 Task: Look for products in the category "Chardonnay" from Lifted only.
Action: Mouse moved to (891, 328)
Screenshot: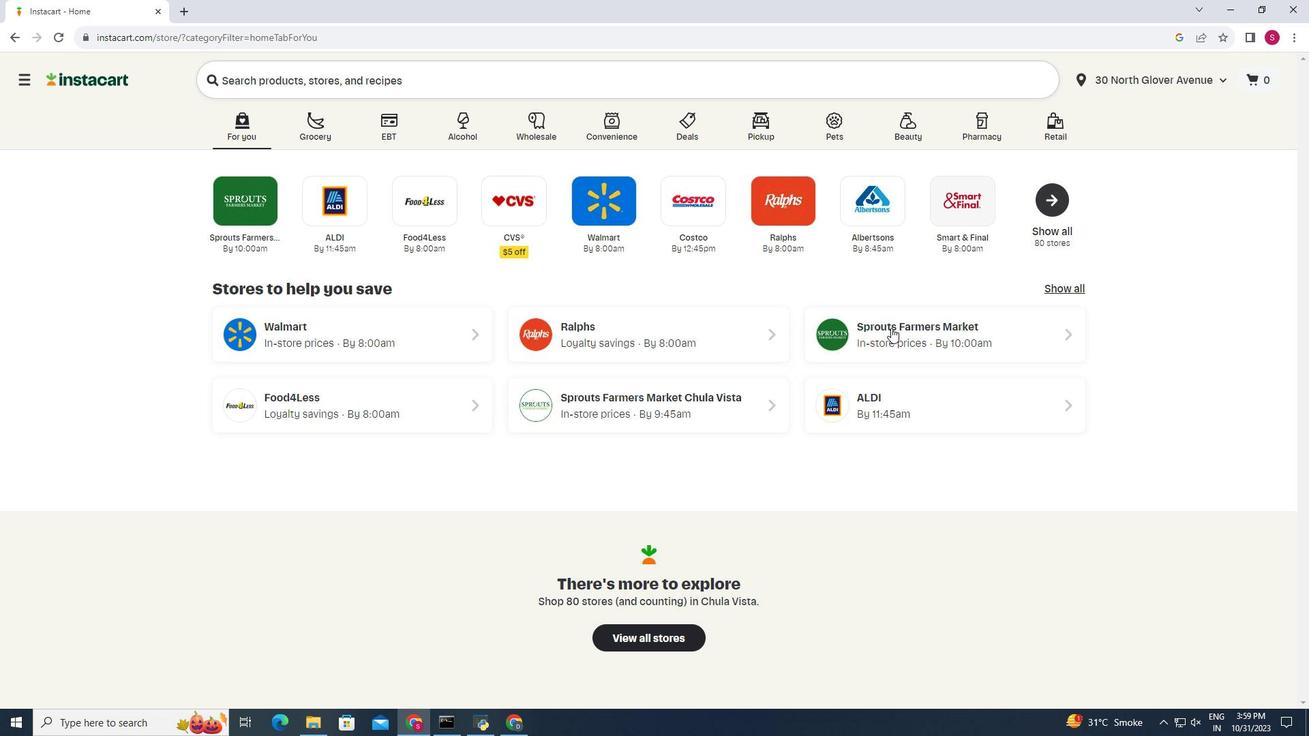 
Action: Mouse pressed left at (891, 328)
Screenshot: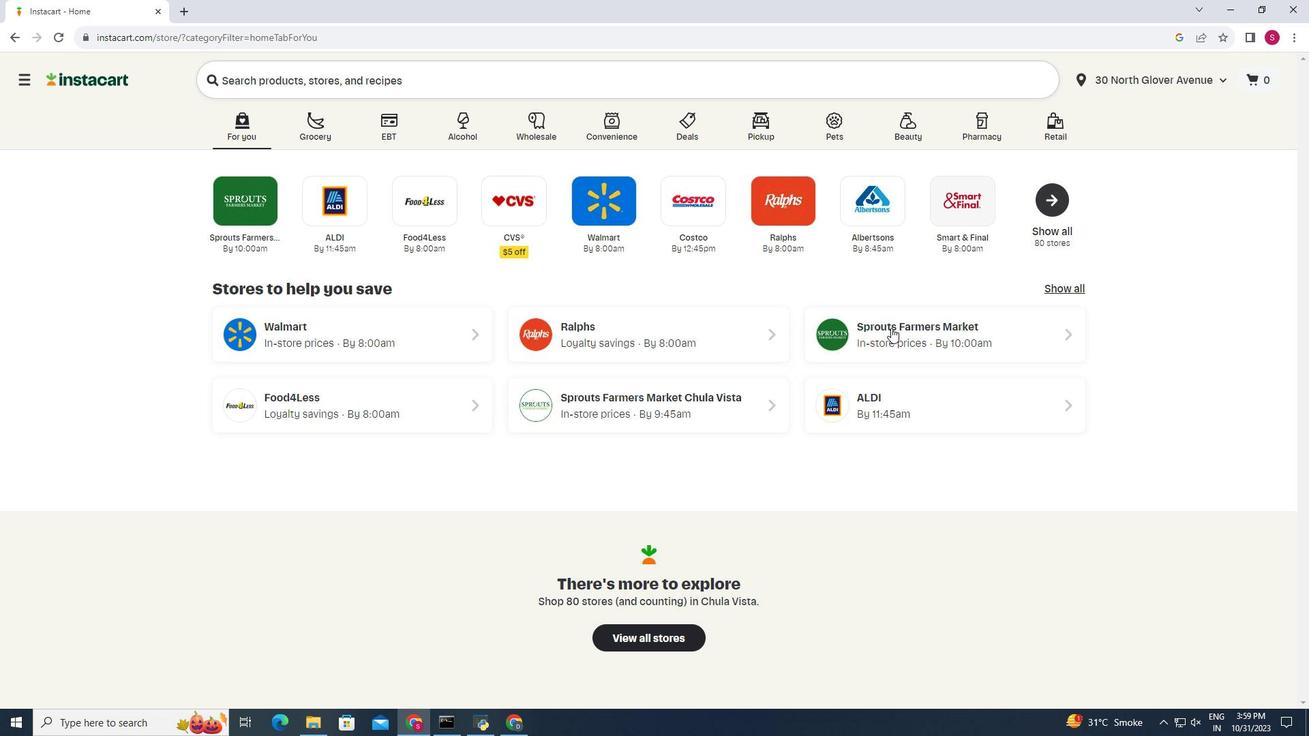 
Action: Mouse moved to (38, 648)
Screenshot: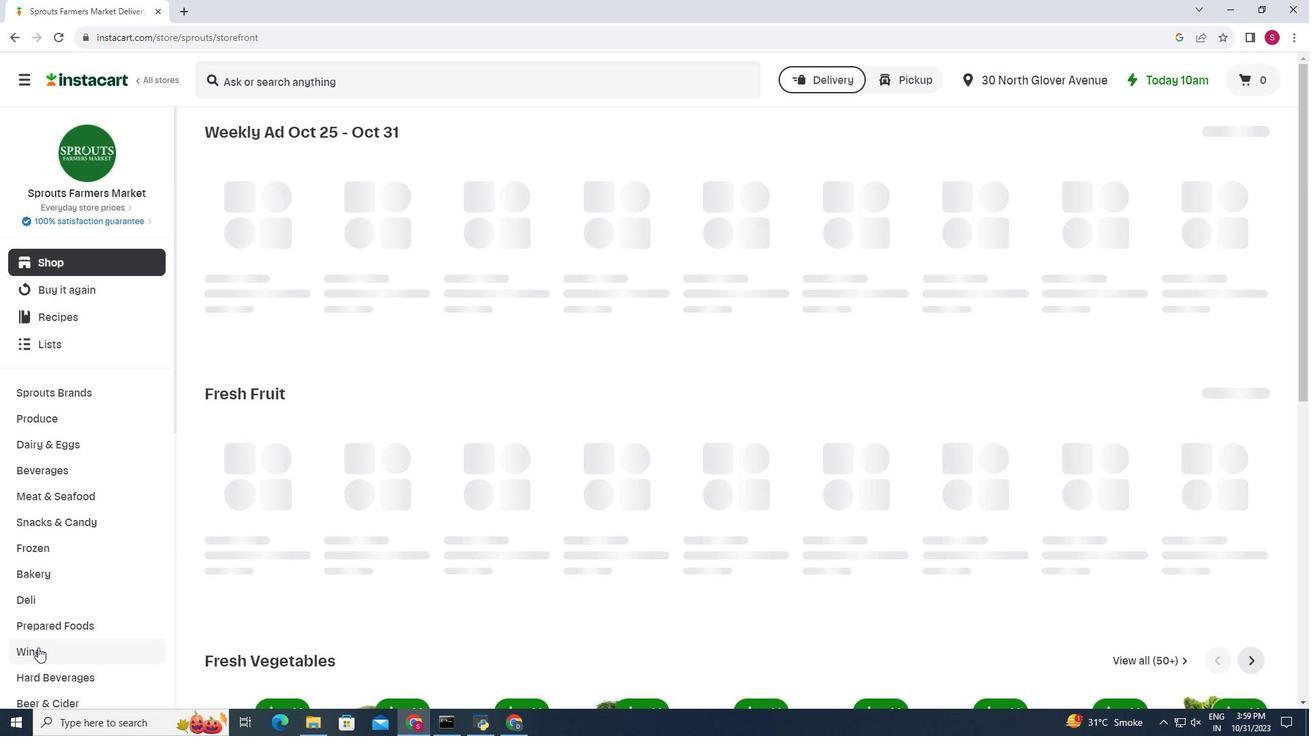
Action: Mouse pressed left at (38, 648)
Screenshot: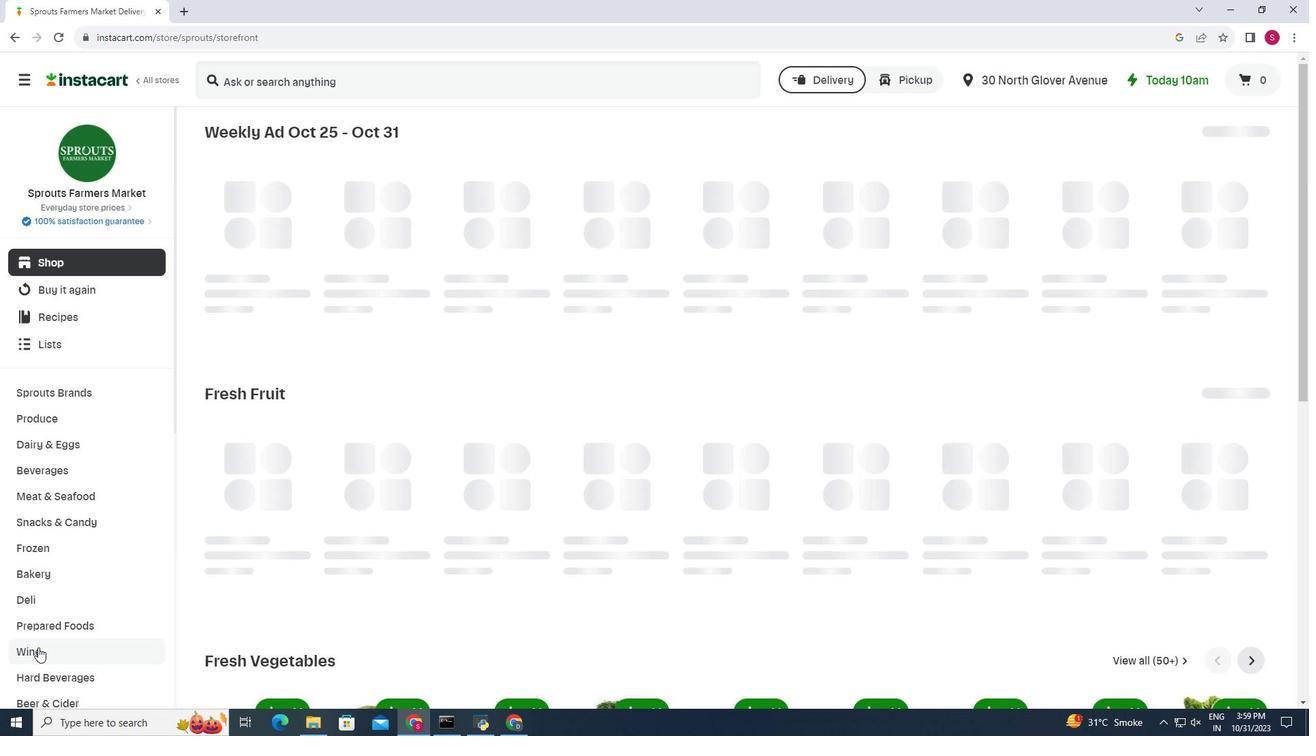 
Action: Mouse moved to (369, 169)
Screenshot: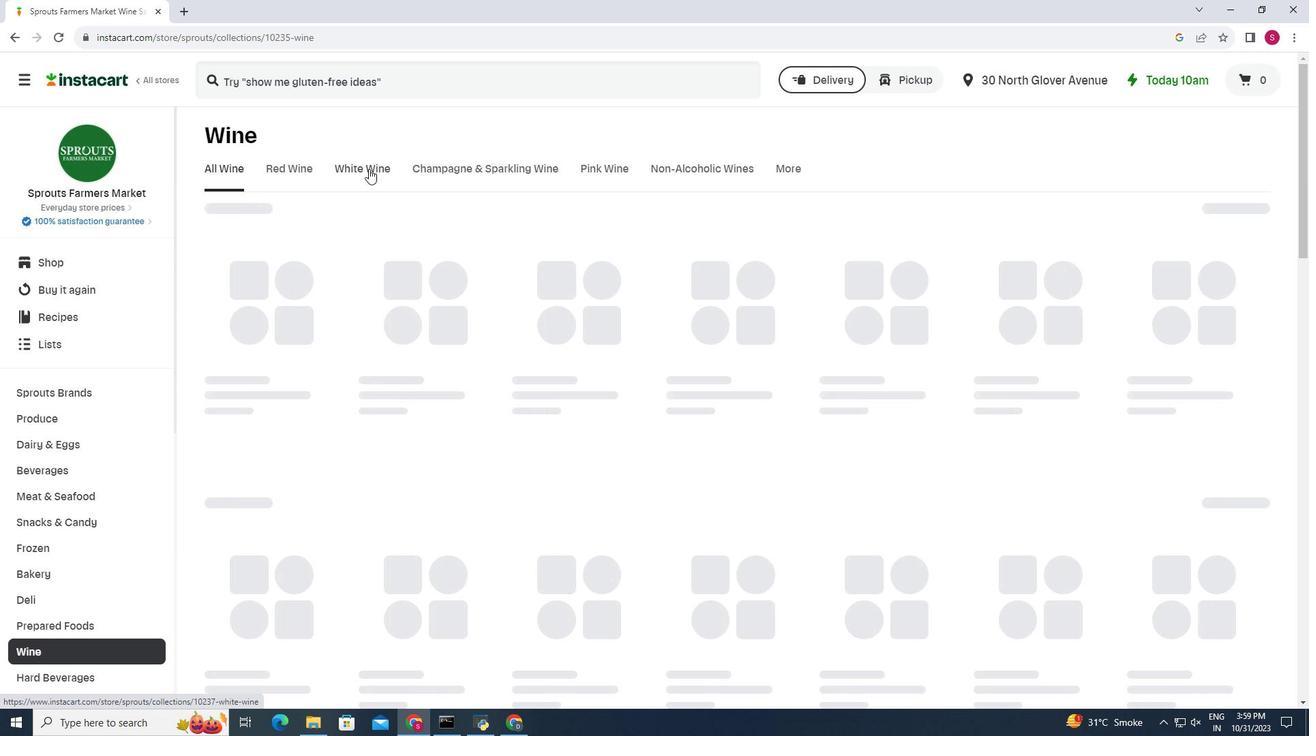 
Action: Mouse pressed left at (369, 169)
Screenshot: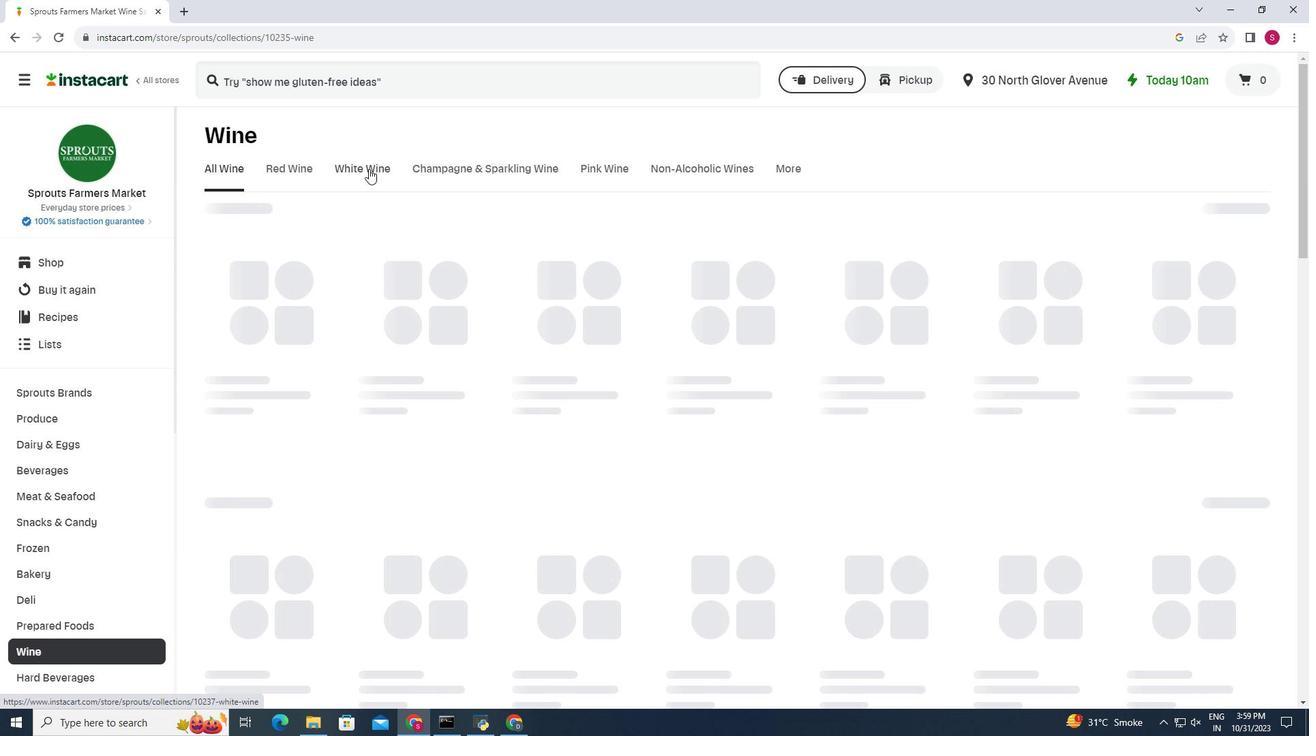 
Action: Mouse moved to (459, 223)
Screenshot: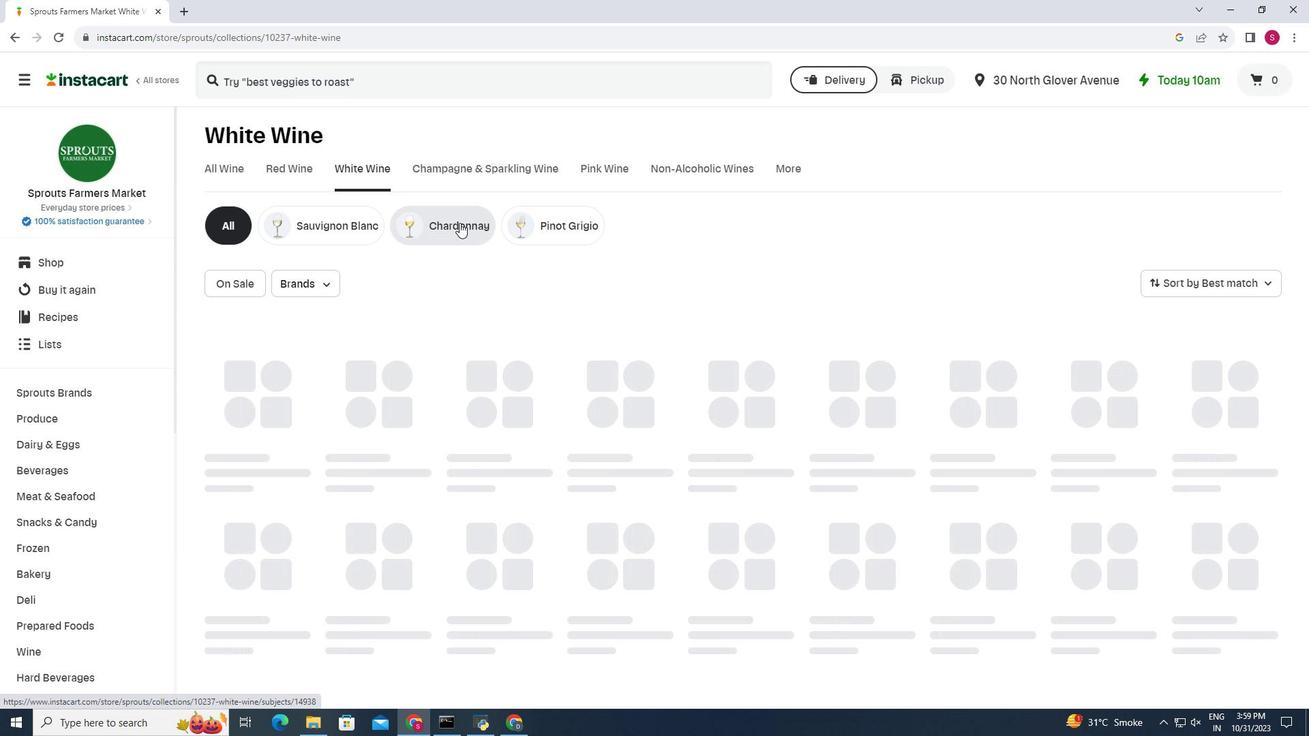 
Action: Mouse pressed left at (459, 223)
Screenshot: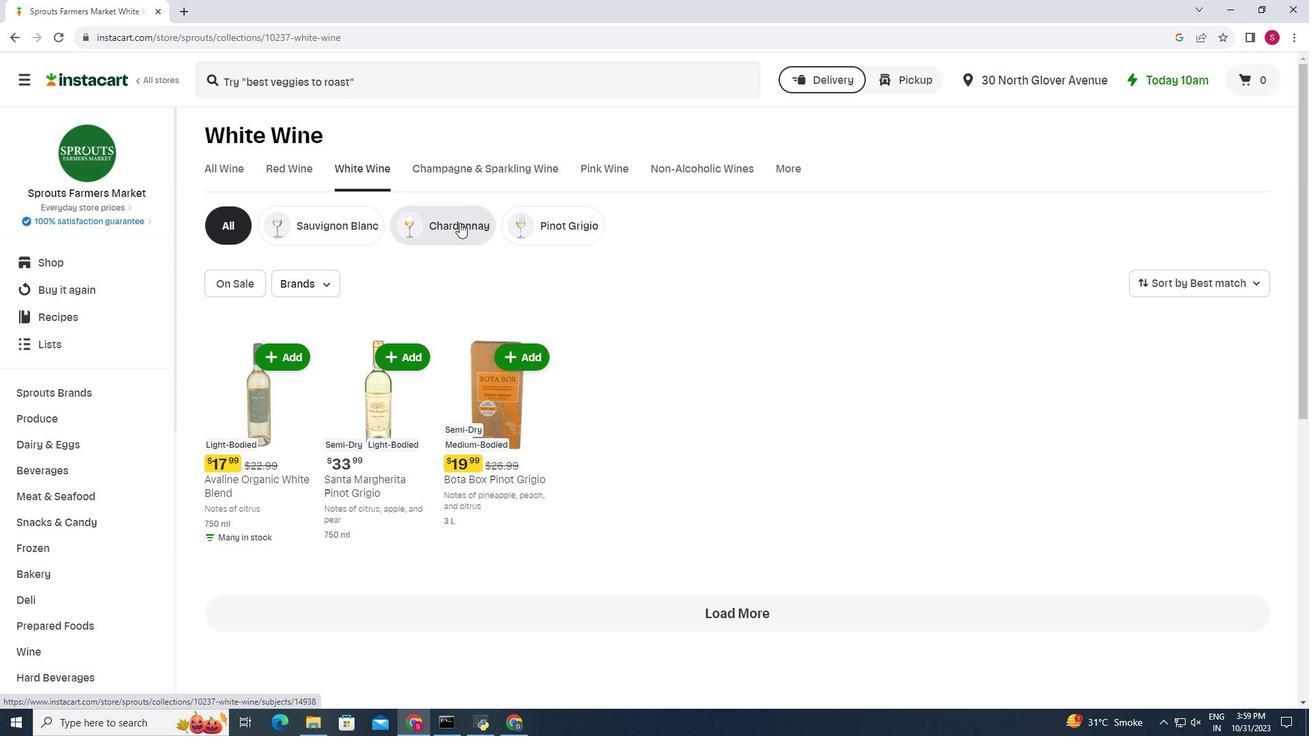 
Action: Mouse moved to (328, 287)
Screenshot: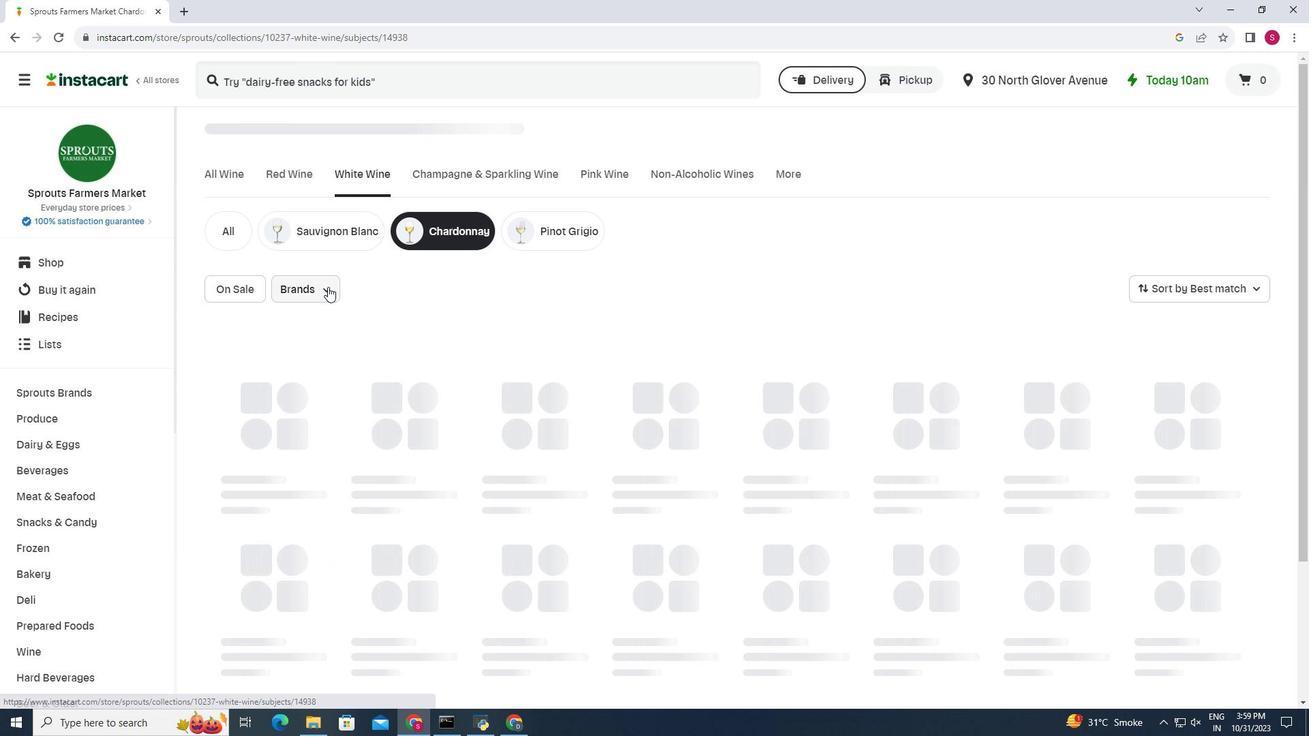 
Action: Mouse pressed left at (328, 287)
Screenshot: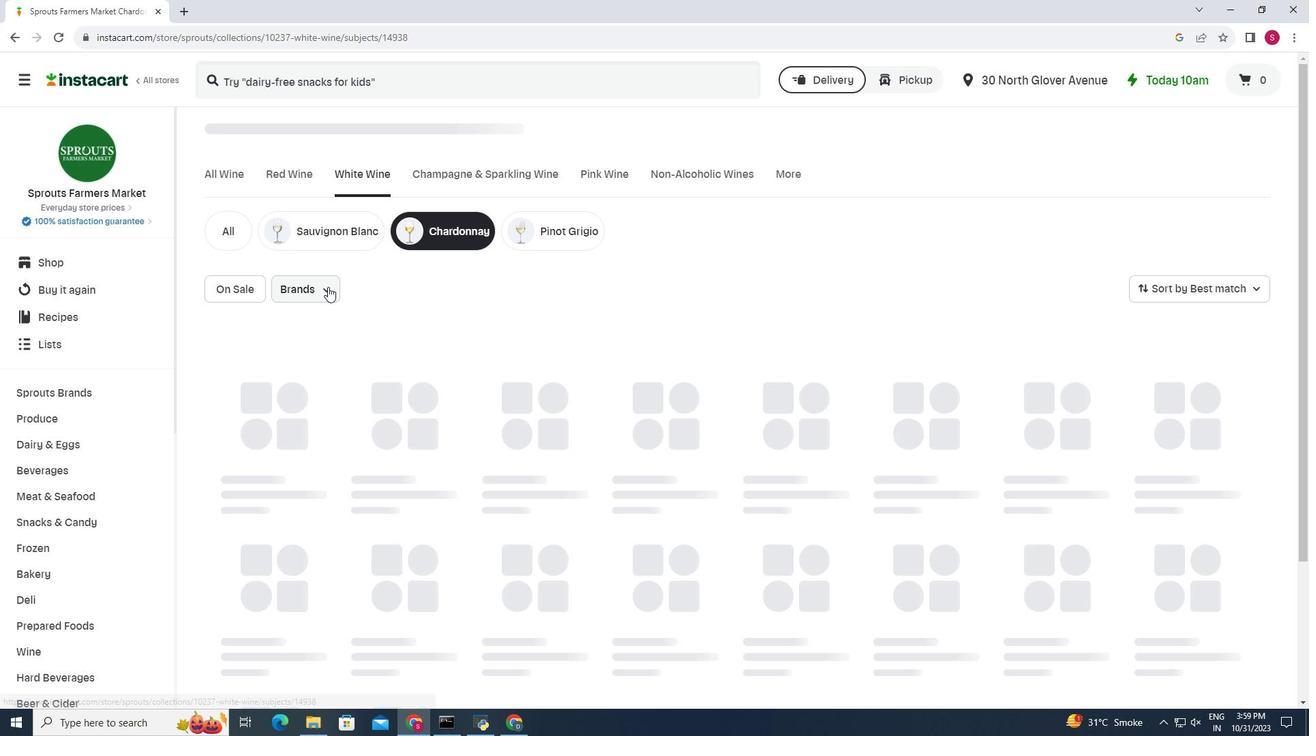 
Action: Mouse moved to (348, 399)
Screenshot: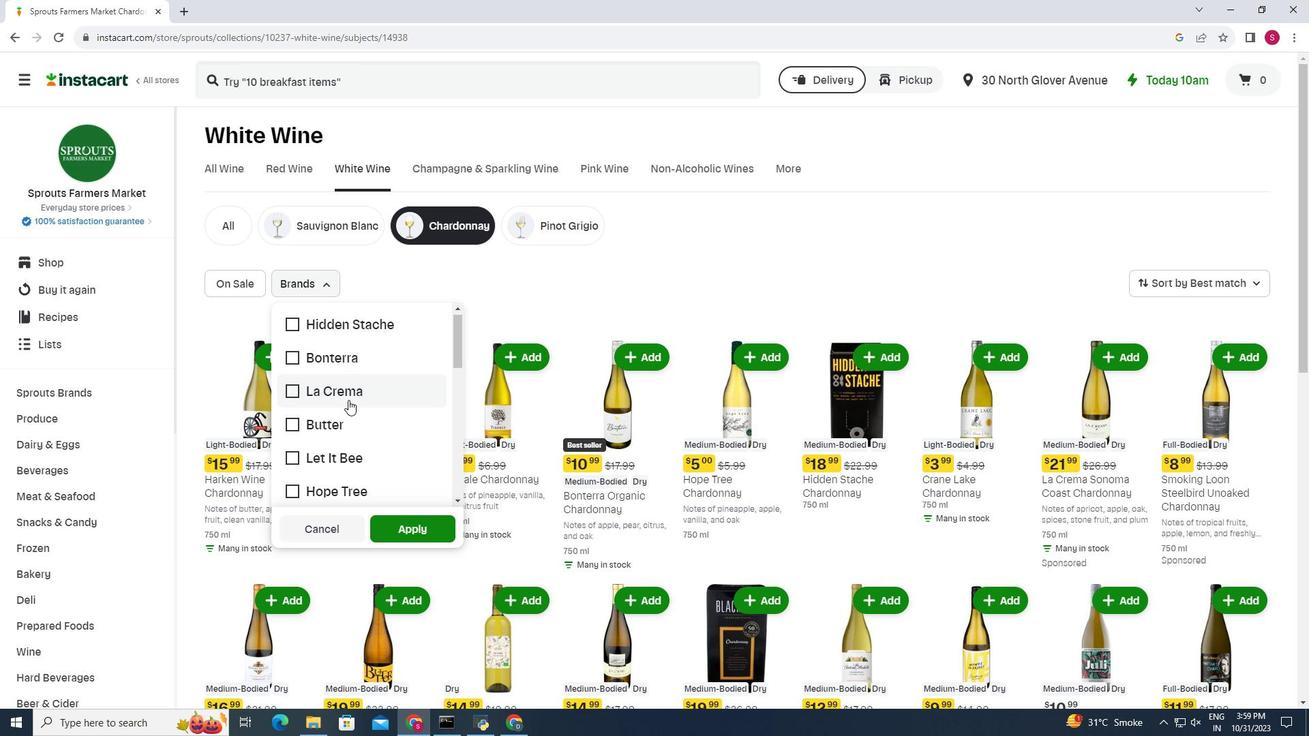 
Action: Mouse scrolled (348, 399) with delta (0, 0)
Screenshot: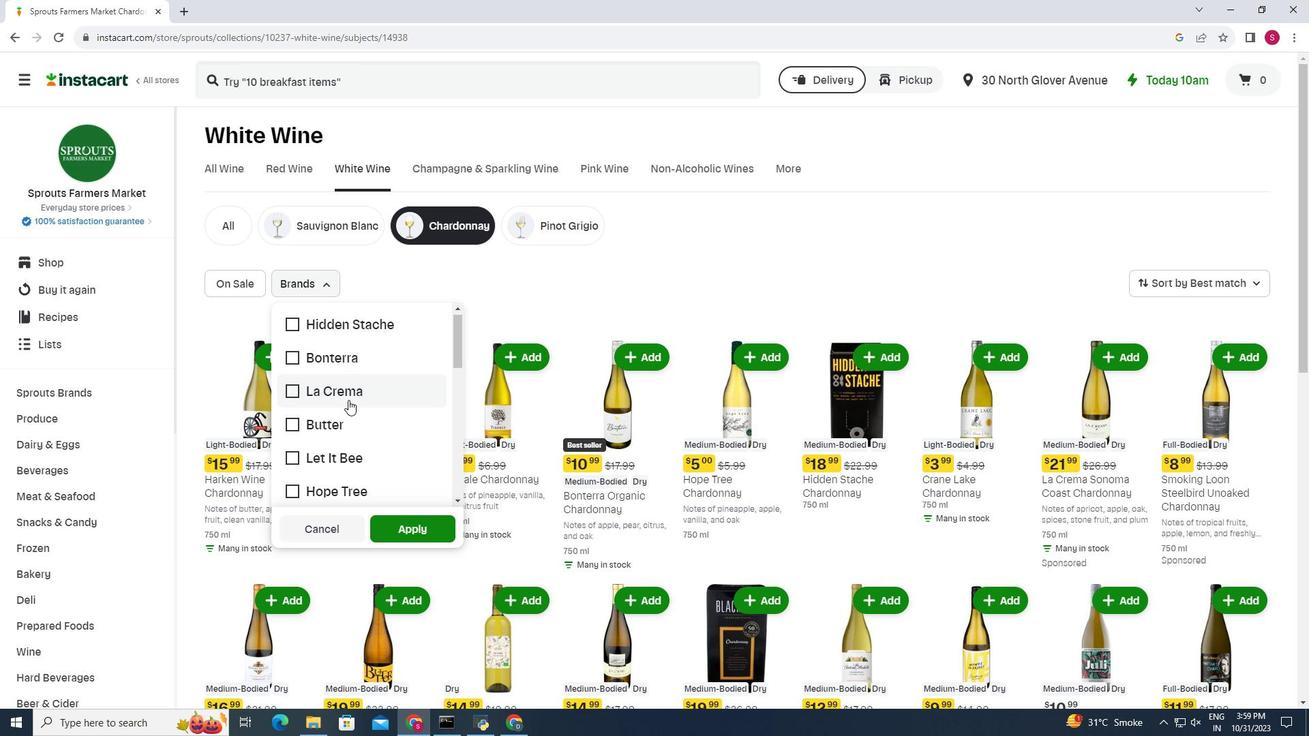 
Action: Mouse moved to (348, 400)
Screenshot: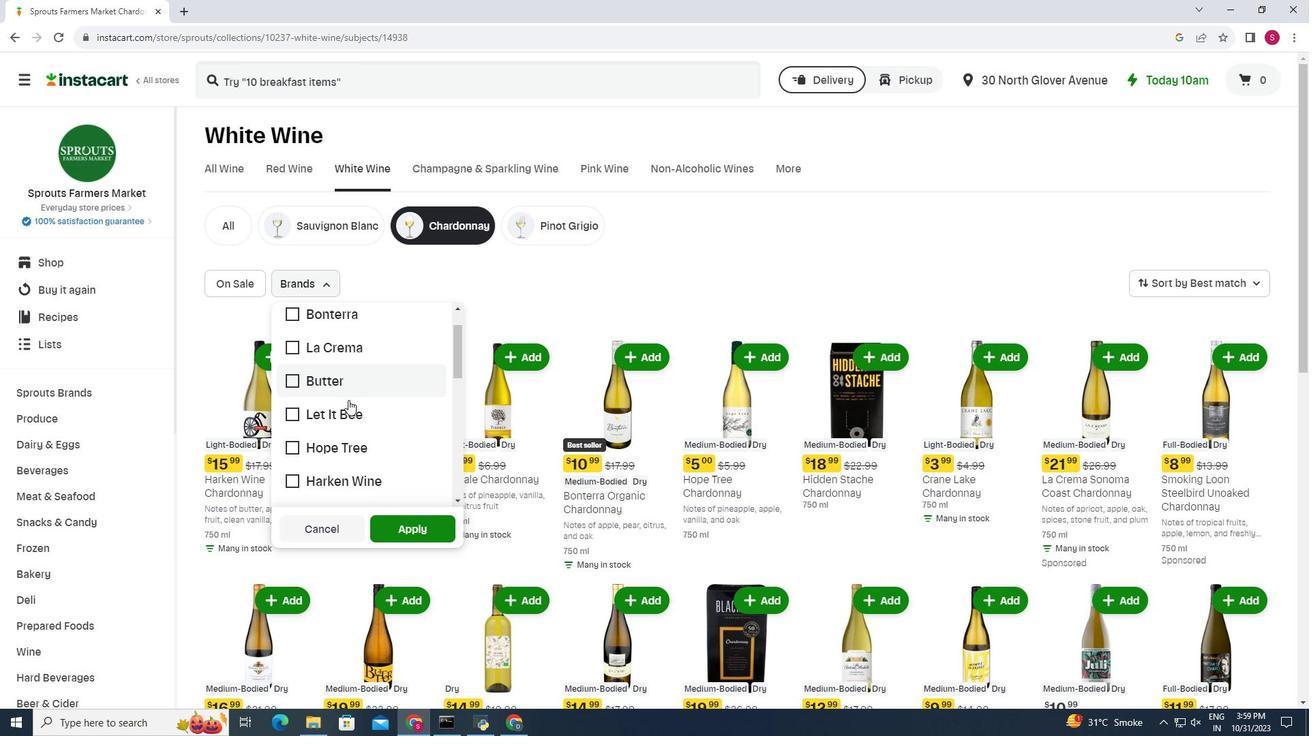 
Action: Mouse scrolled (348, 399) with delta (0, 0)
Screenshot: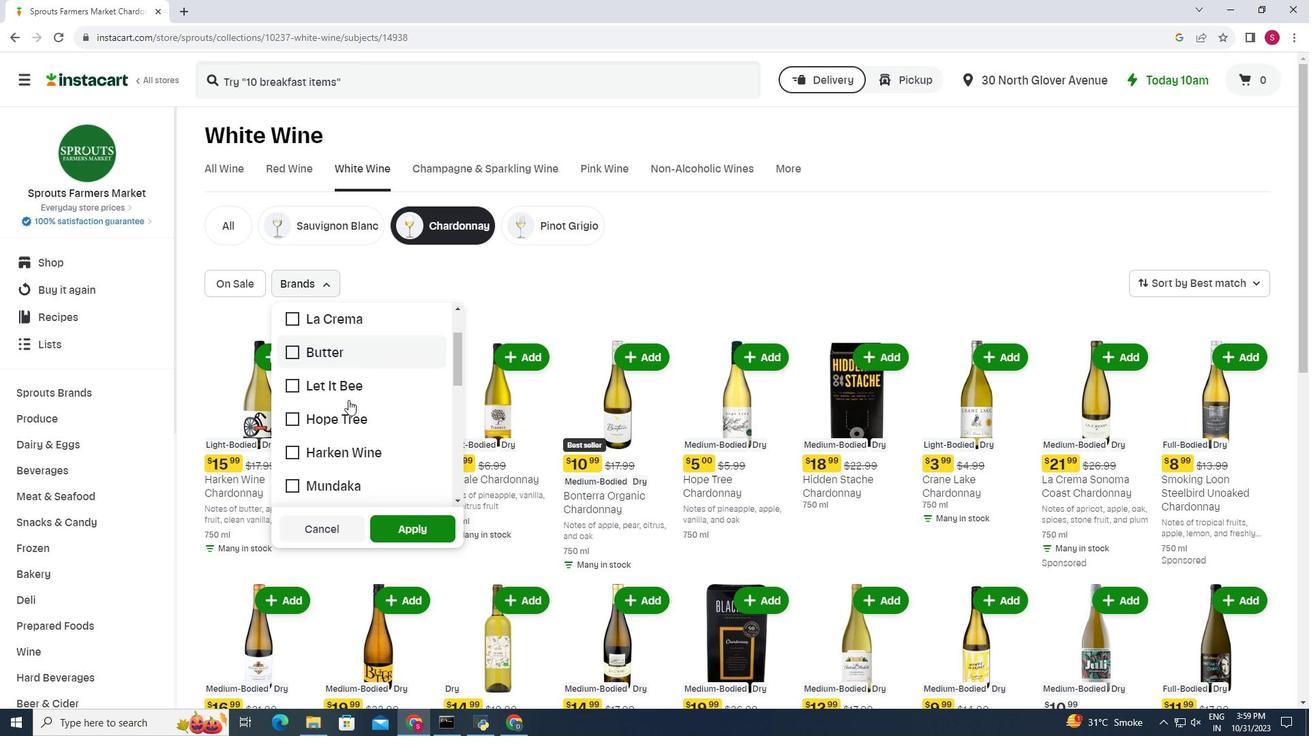 
Action: Mouse moved to (349, 402)
Screenshot: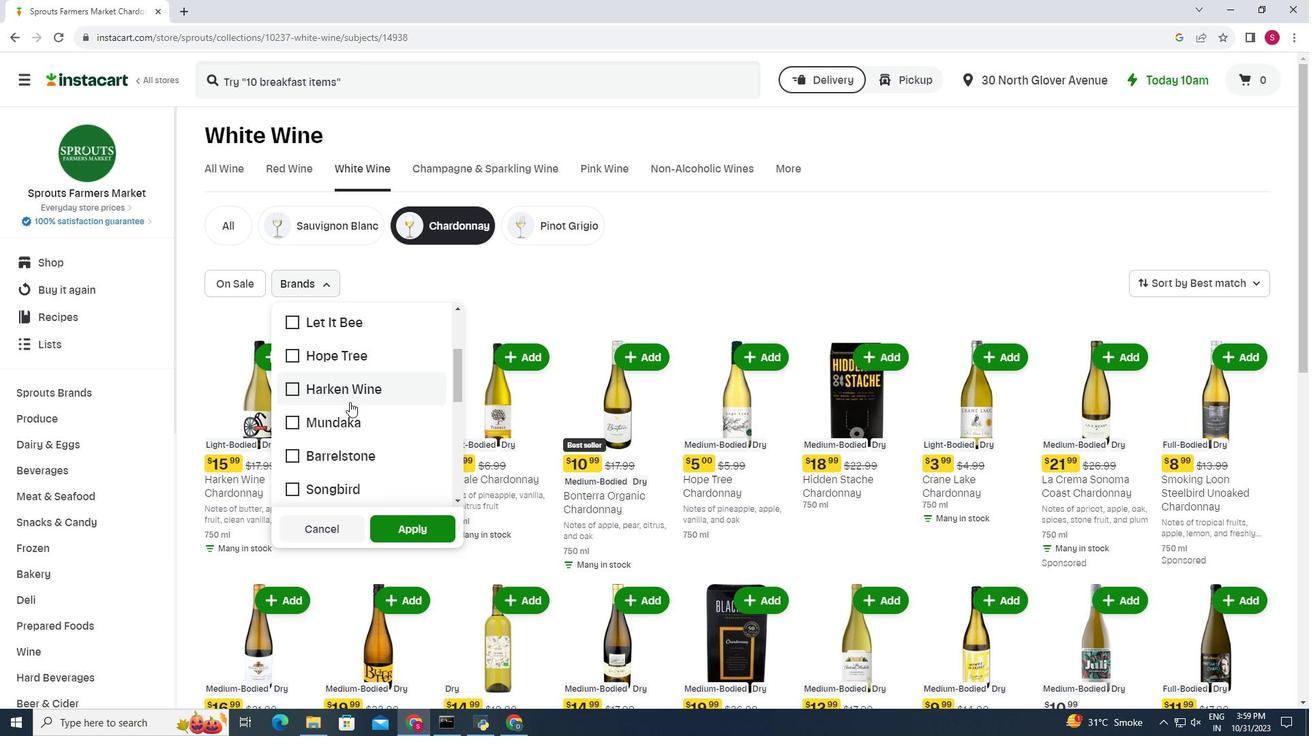 
Action: Mouse scrolled (349, 401) with delta (0, 0)
Screenshot: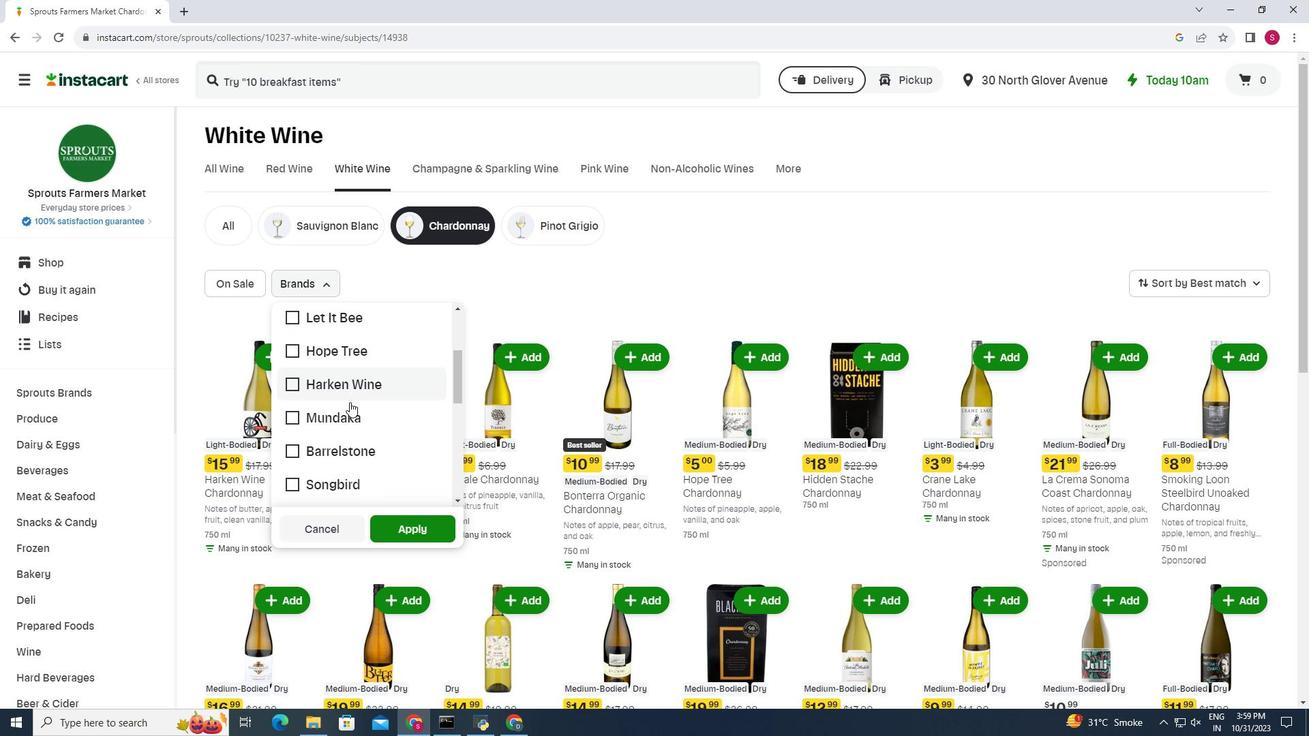 
Action: Mouse moved to (351, 405)
Screenshot: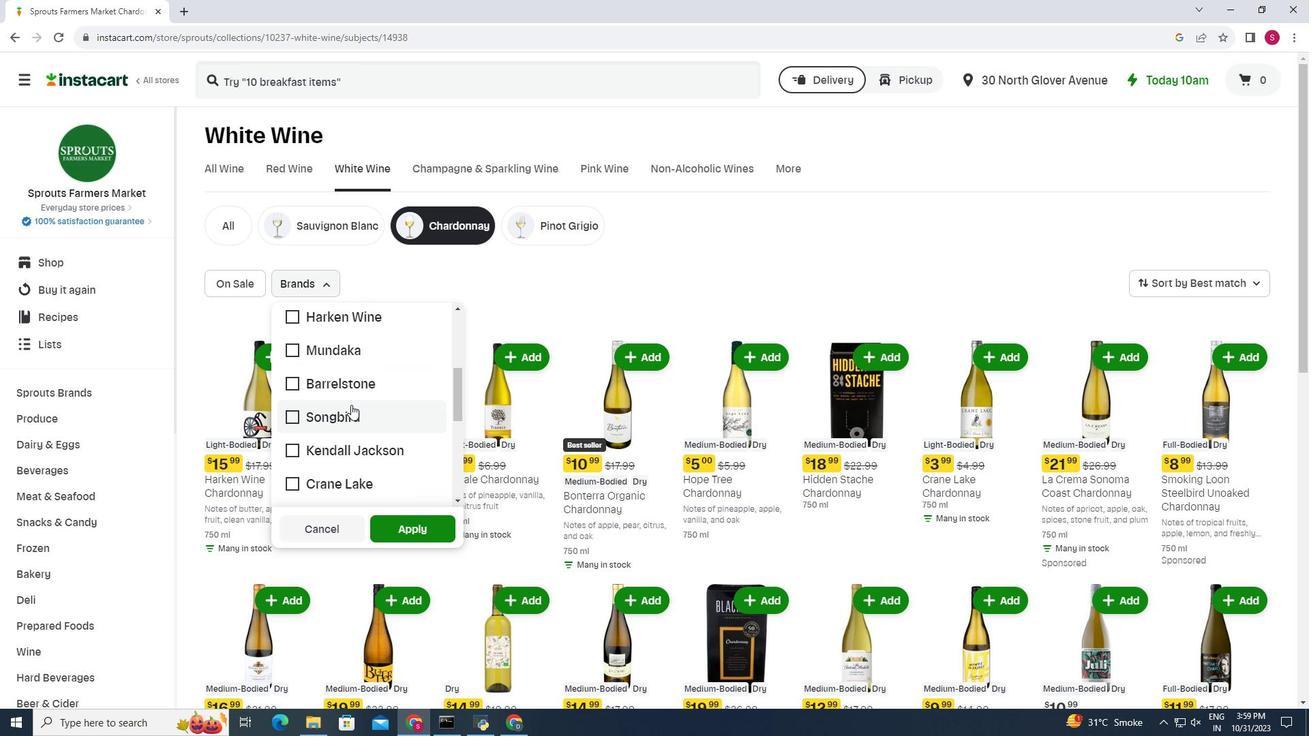 
Action: Mouse scrolled (351, 404) with delta (0, 0)
Screenshot: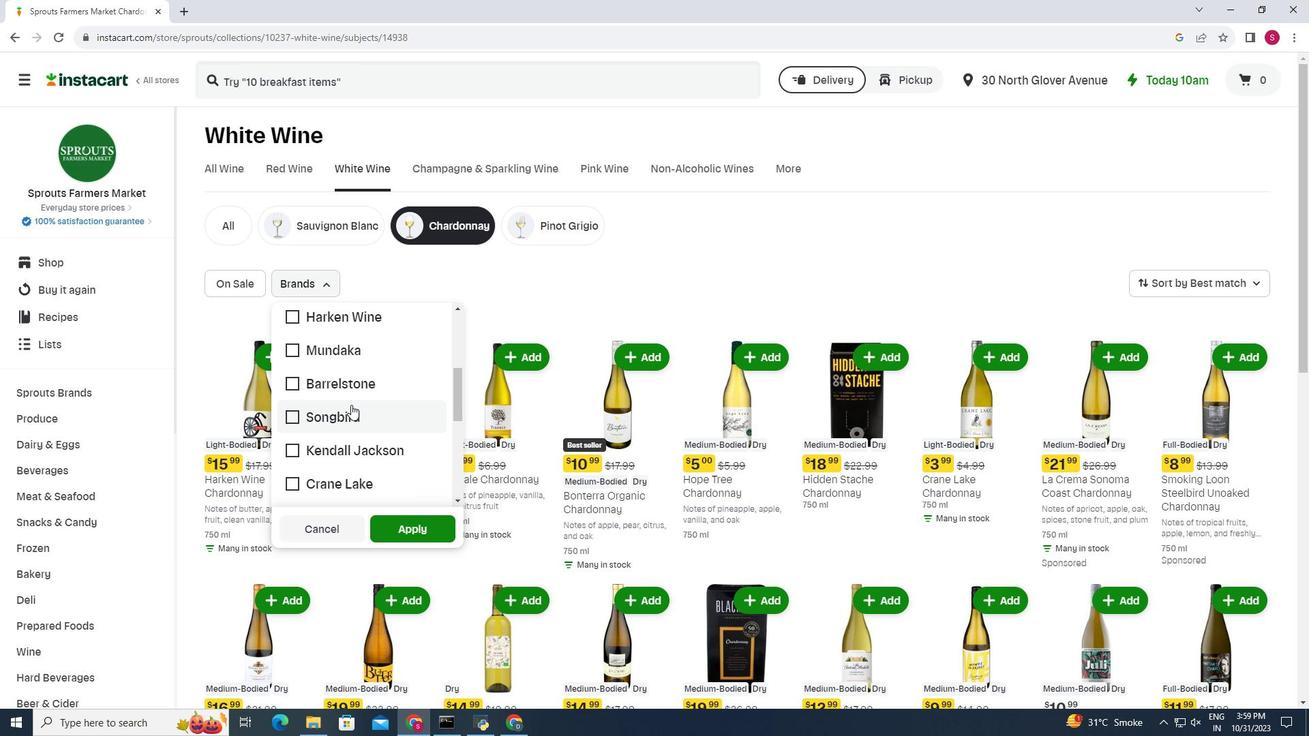 
Action: Mouse moved to (351, 405)
Screenshot: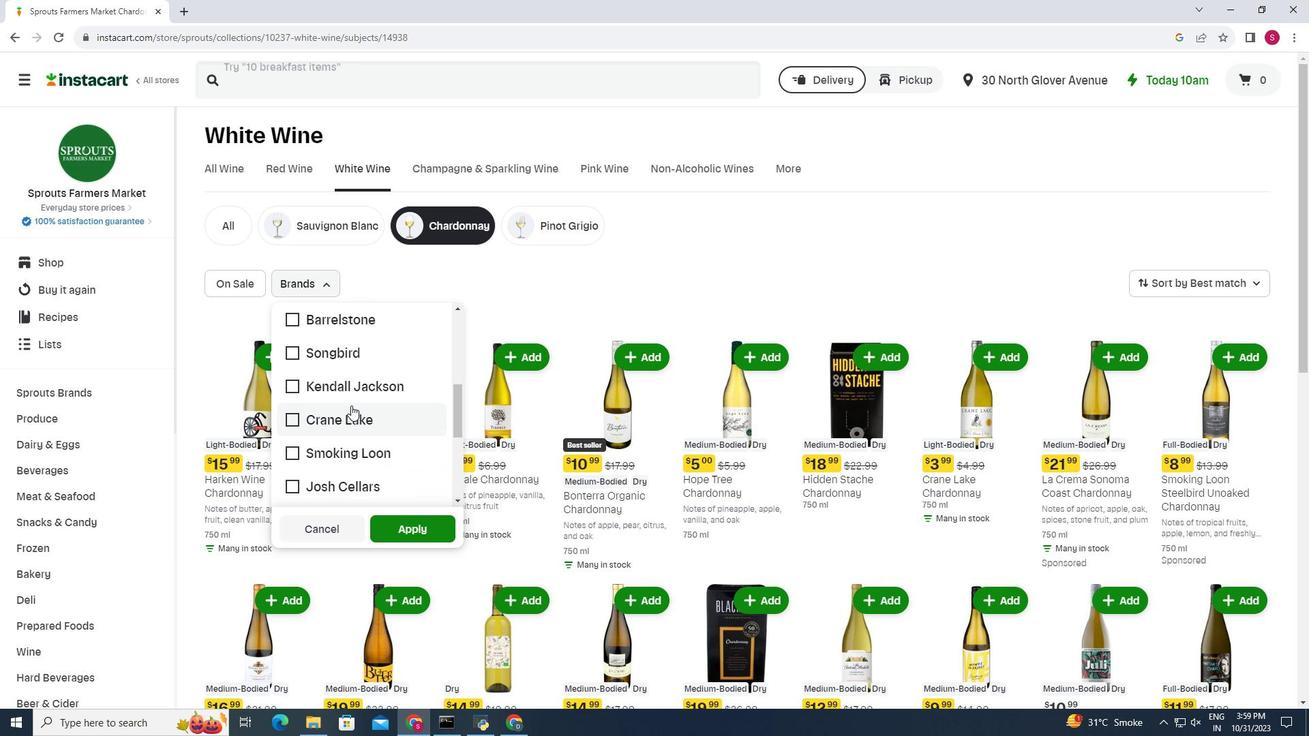 
Action: Mouse scrolled (351, 405) with delta (0, 0)
Screenshot: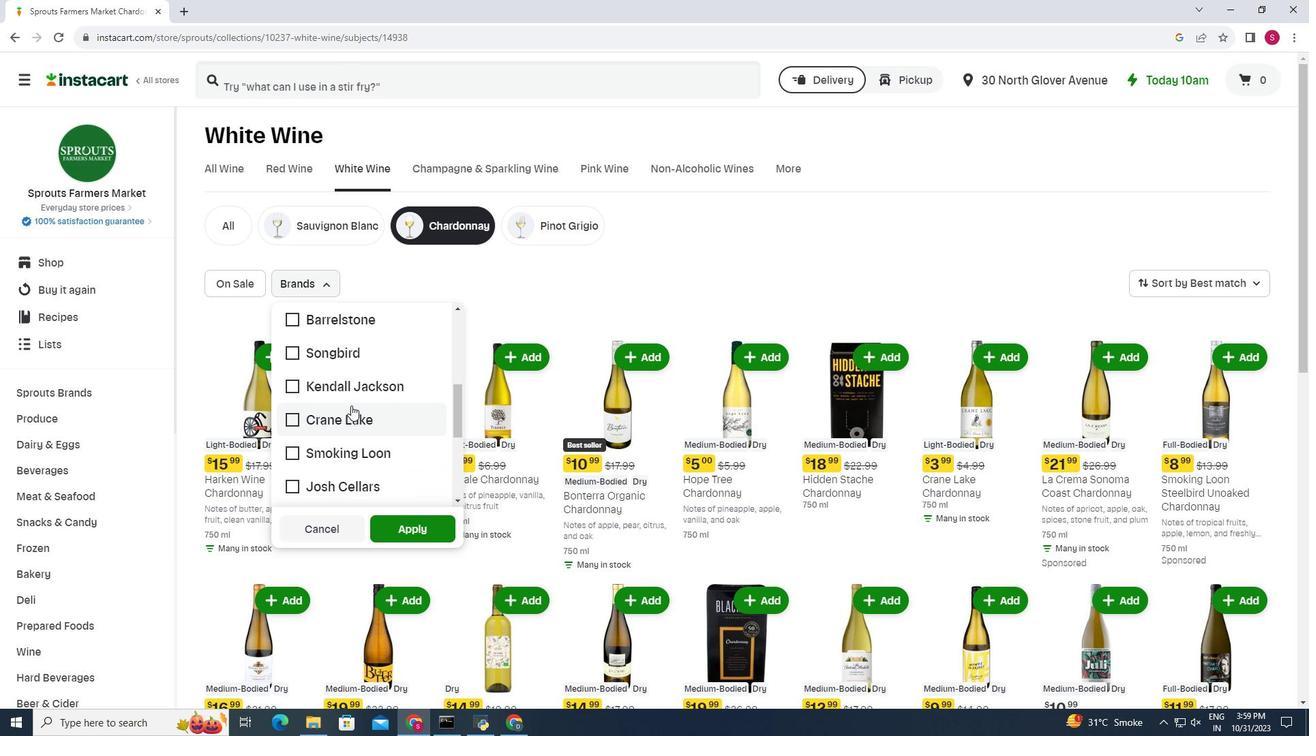 
Action: Mouse scrolled (351, 405) with delta (0, 0)
Screenshot: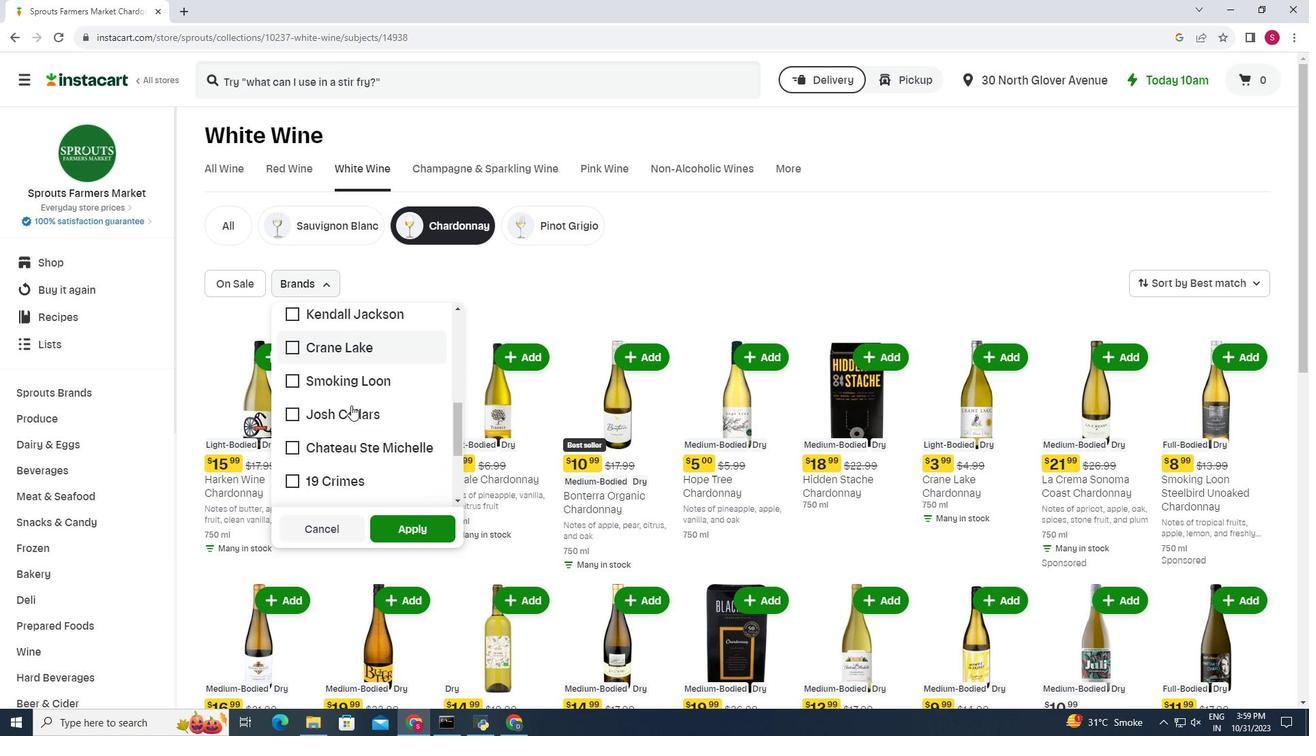 
Action: Mouse scrolled (351, 405) with delta (0, 0)
Screenshot: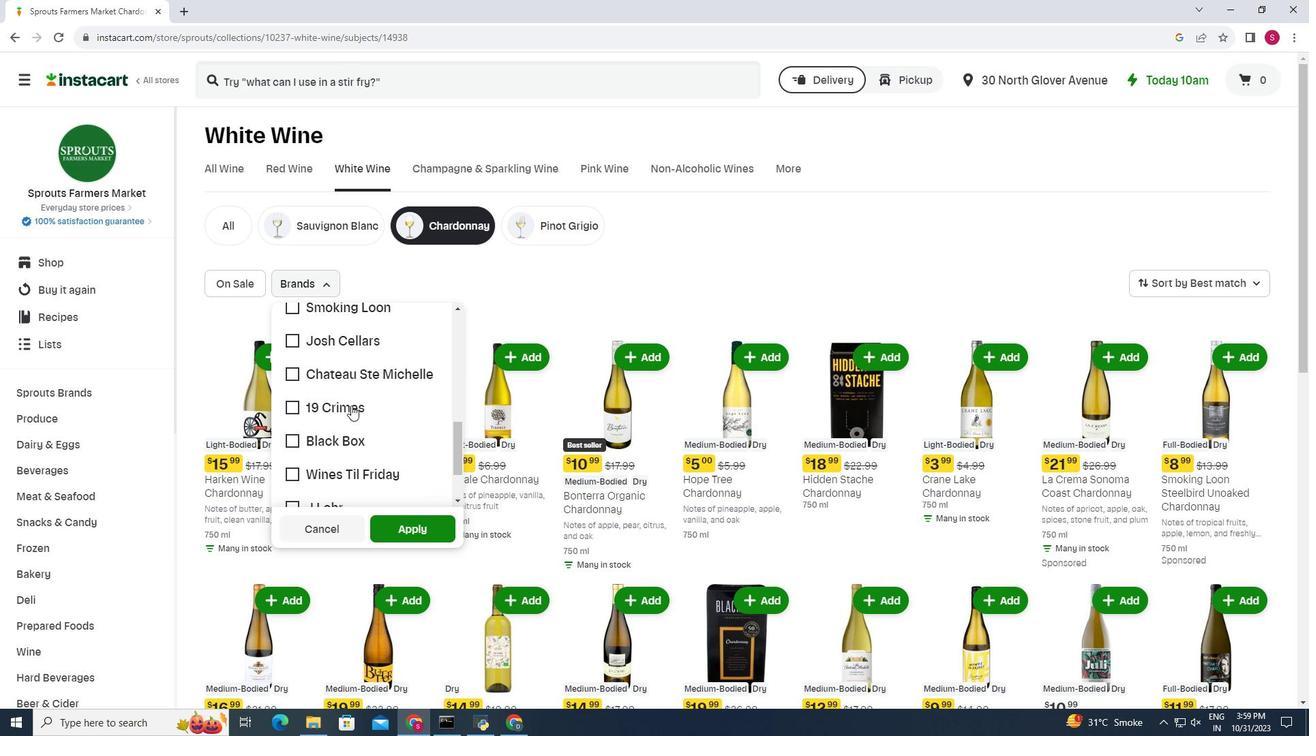 
Action: Mouse scrolled (351, 405) with delta (0, 0)
Screenshot: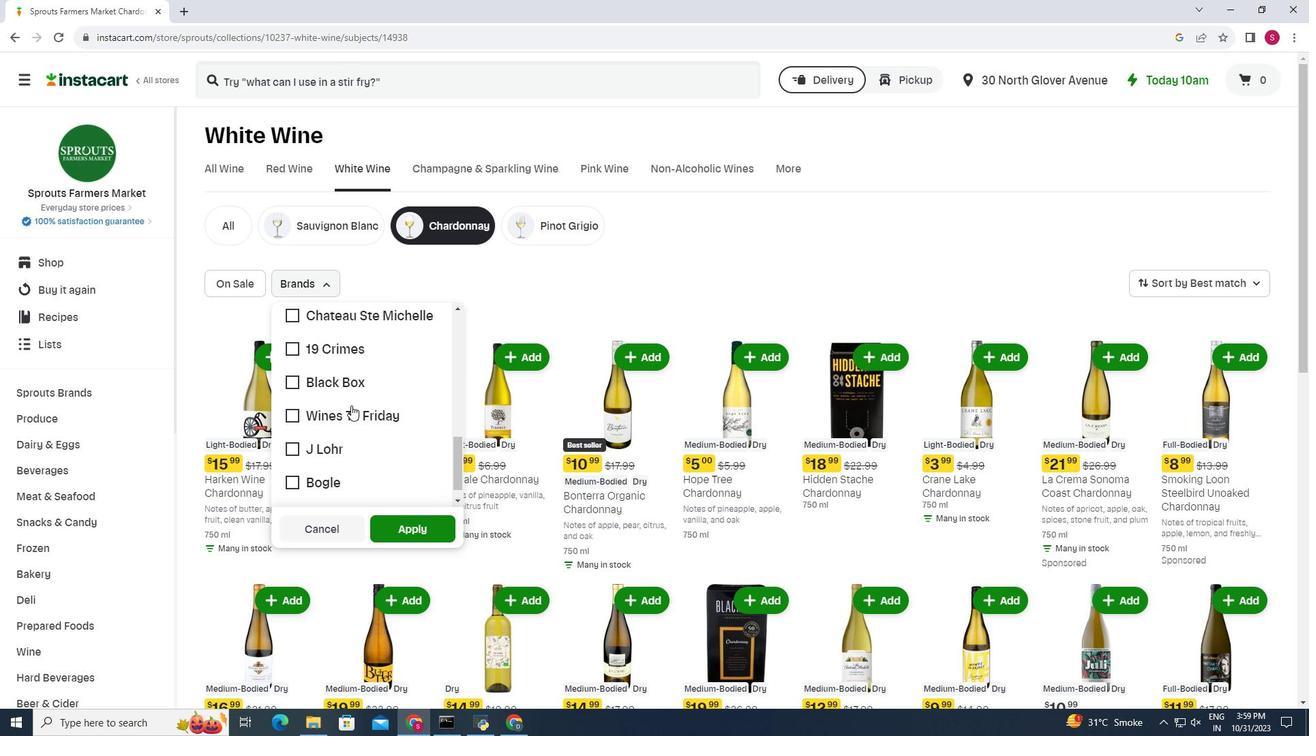 
Action: Mouse scrolled (351, 406) with delta (0, 0)
Screenshot: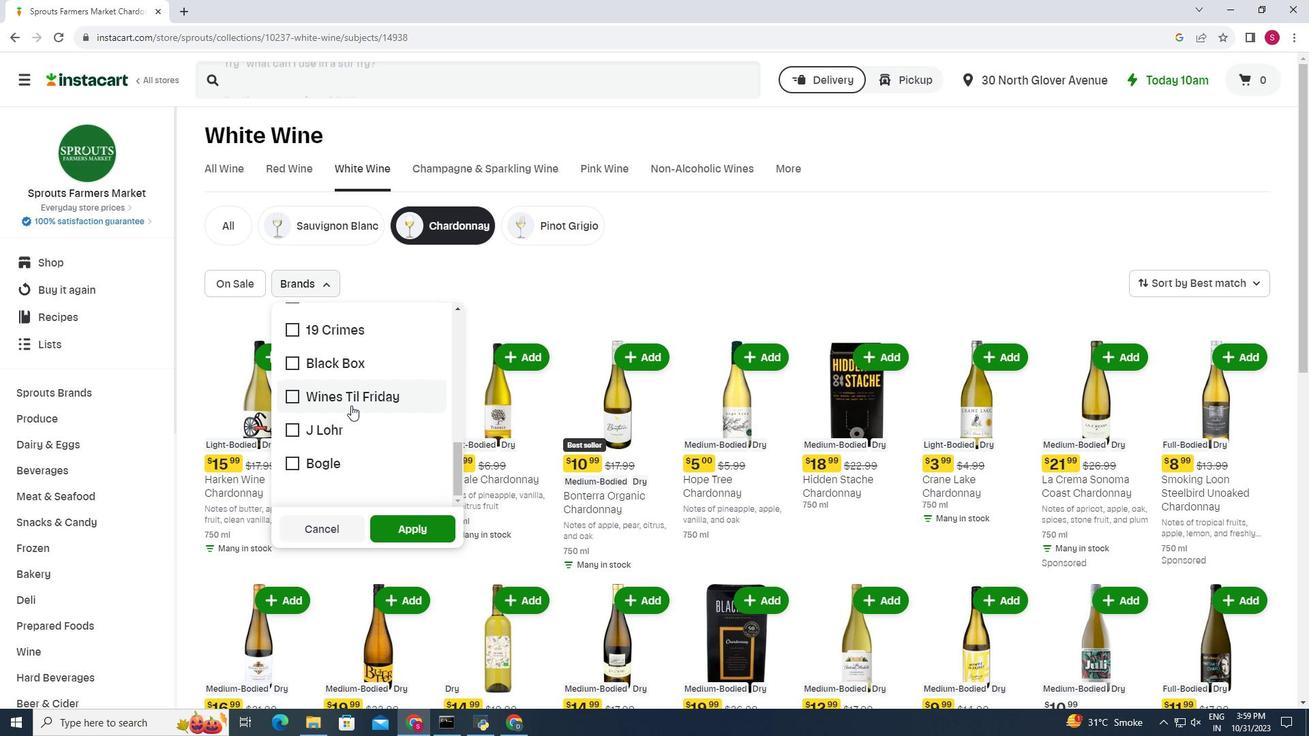 
Action: Mouse scrolled (351, 406) with delta (0, 0)
Screenshot: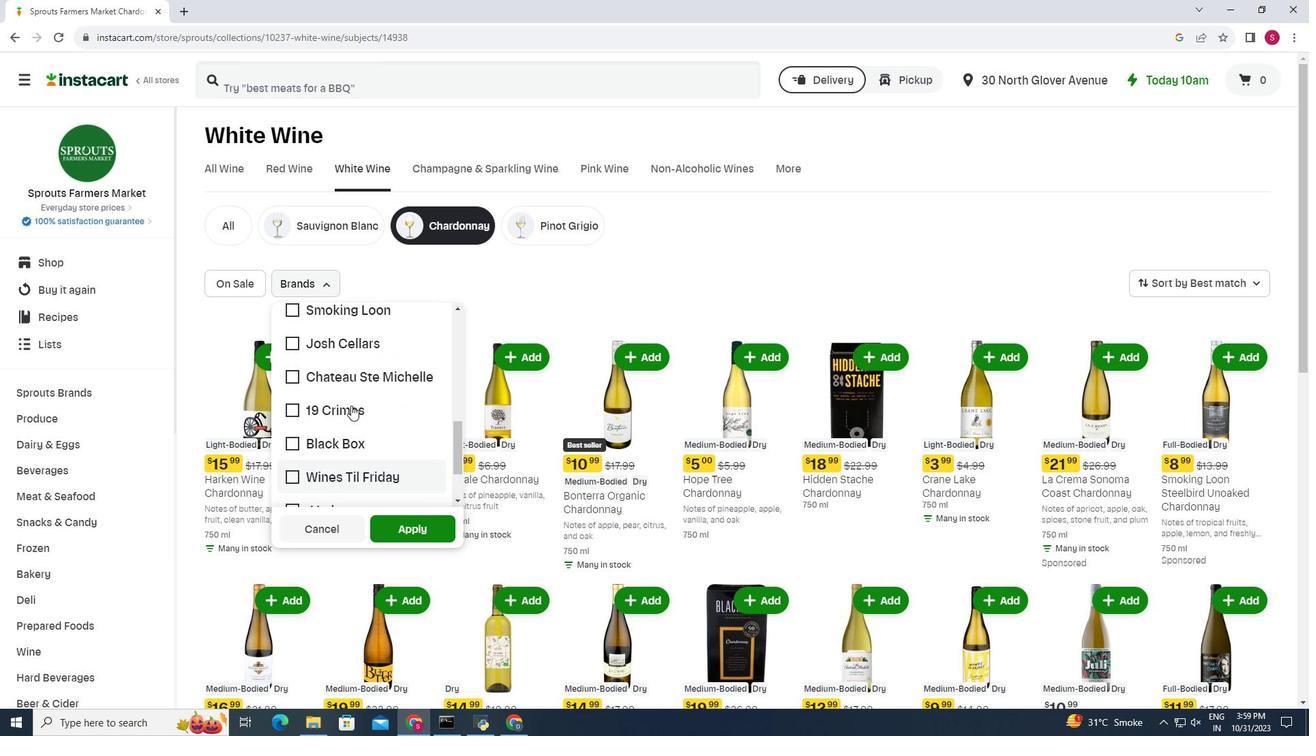 
Action: Mouse scrolled (351, 406) with delta (0, 0)
Screenshot: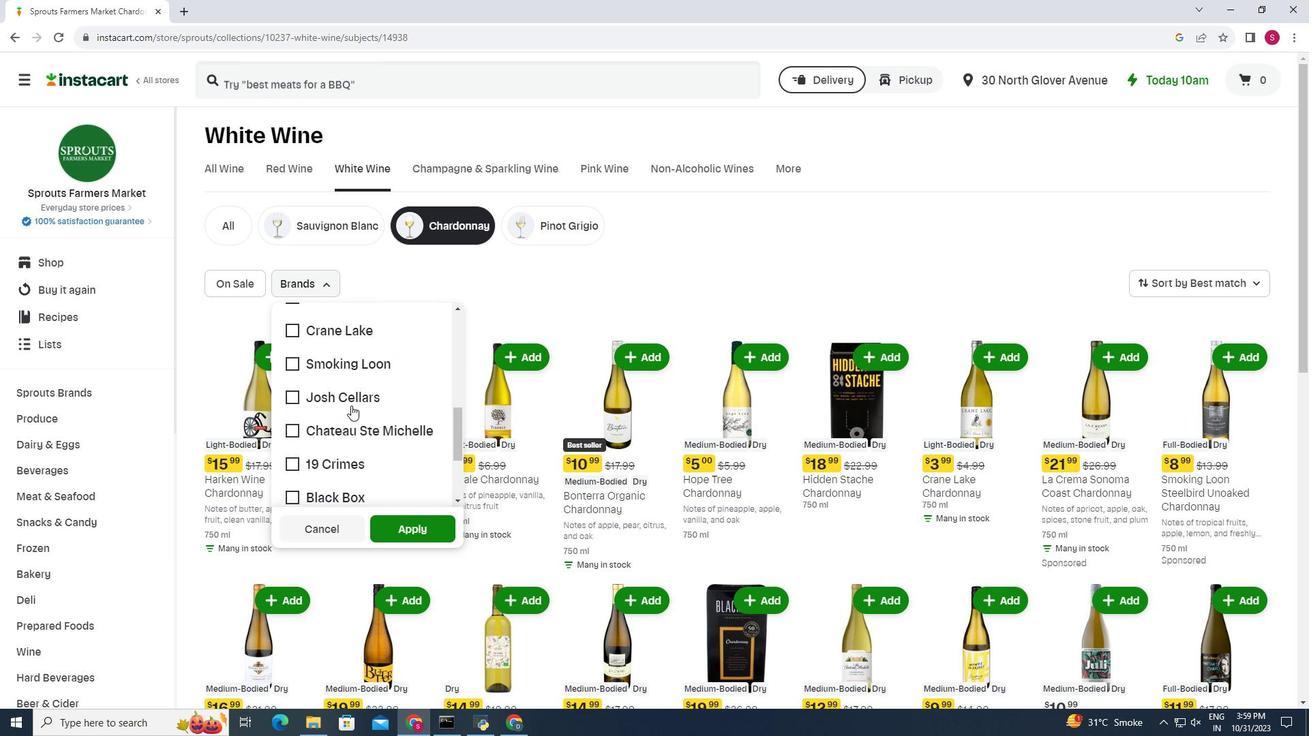 
Action: Mouse scrolled (351, 406) with delta (0, 0)
Screenshot: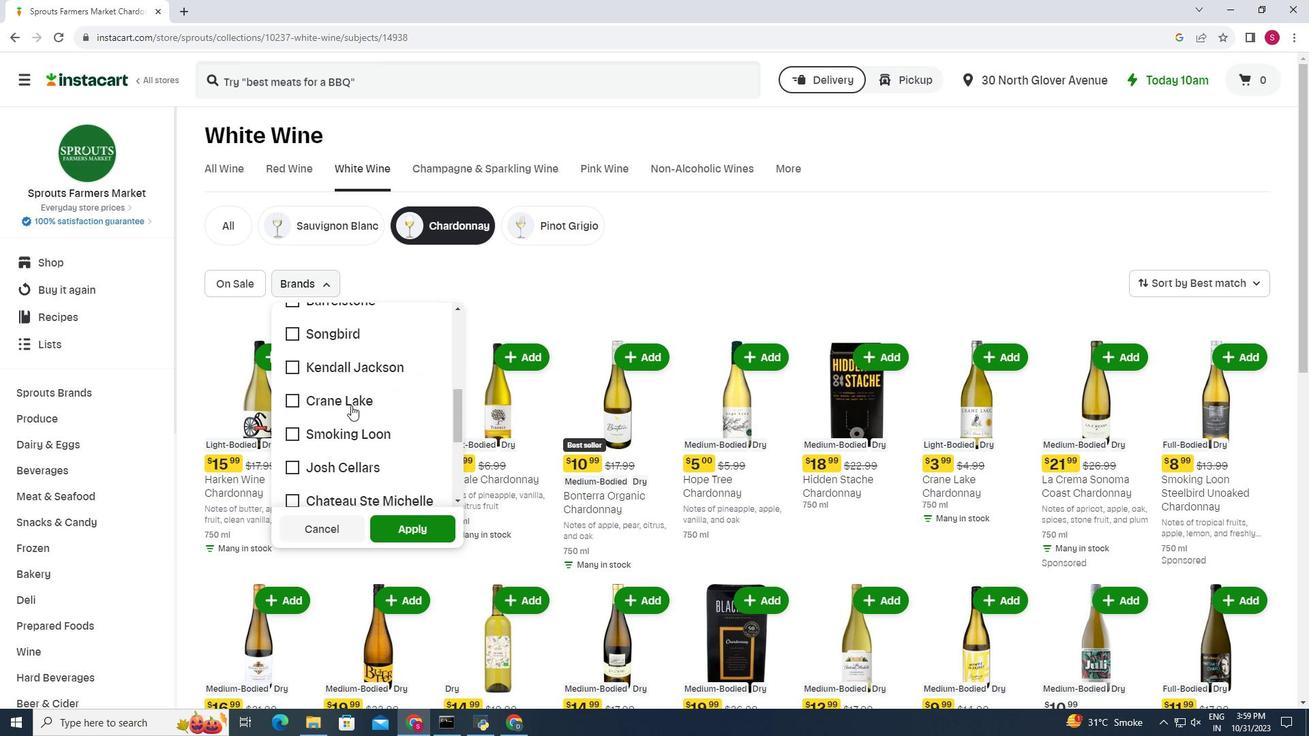 
Action: Mouse scrolled (351, 406) with delta (0, 0)
Screenshot: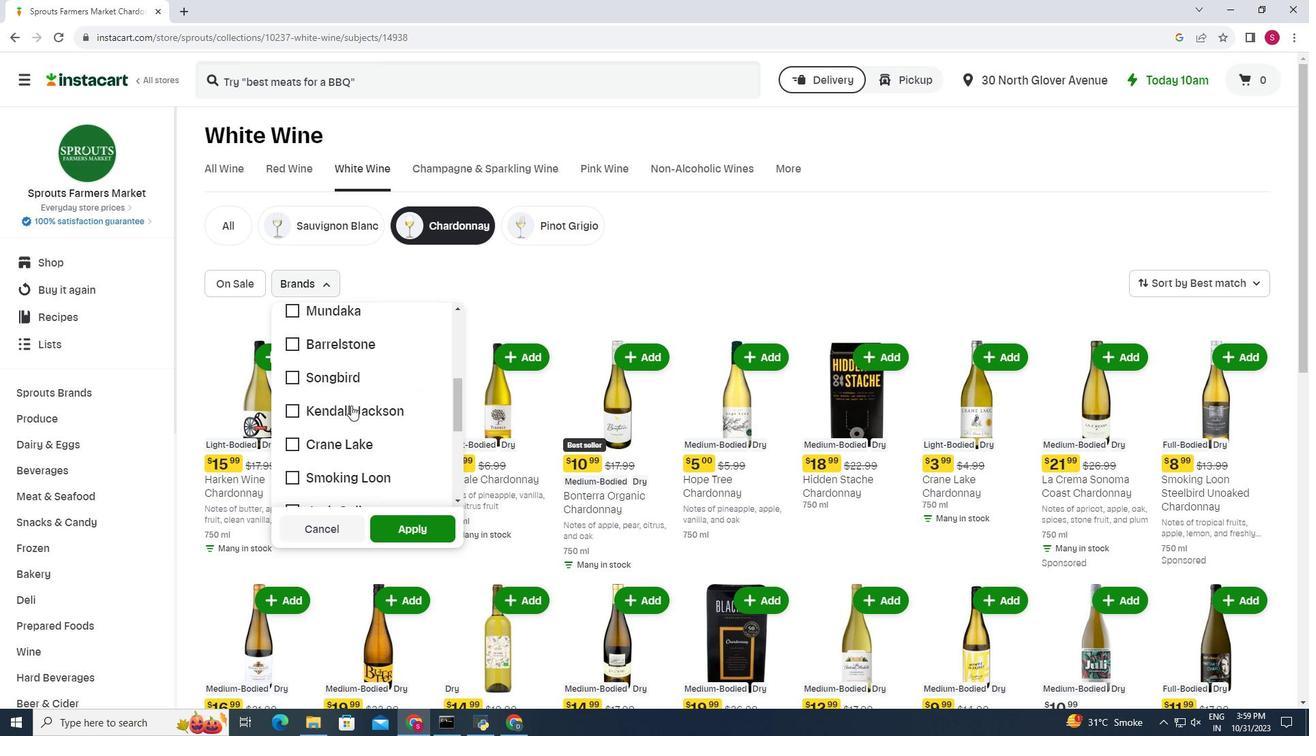 
Action: Mouse scrolled (351, 406) with delta (0, 0)
Screenshot: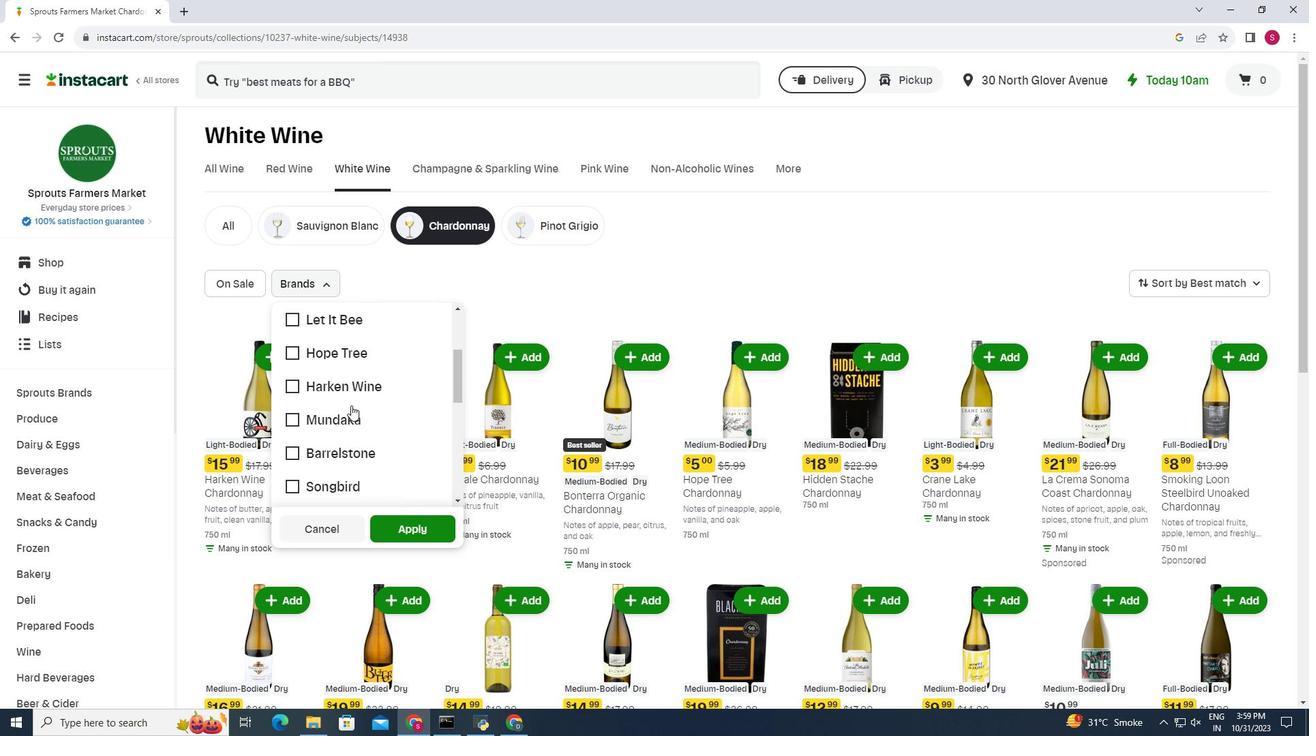 
Action: Mouse scrolled (351, 406) with delta (0, 0)
Screenshot: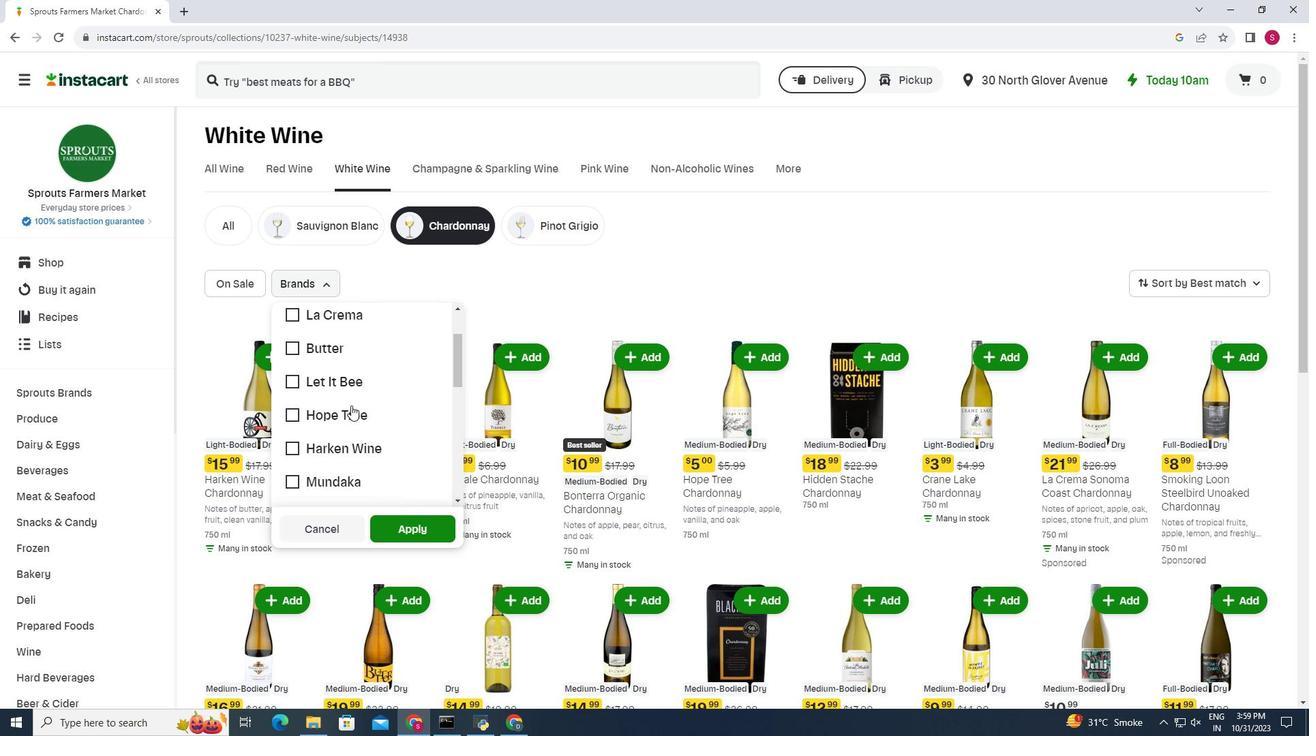 
Action: Mouse scrolled (351, 406) with delta (0, 0)
Screenshot: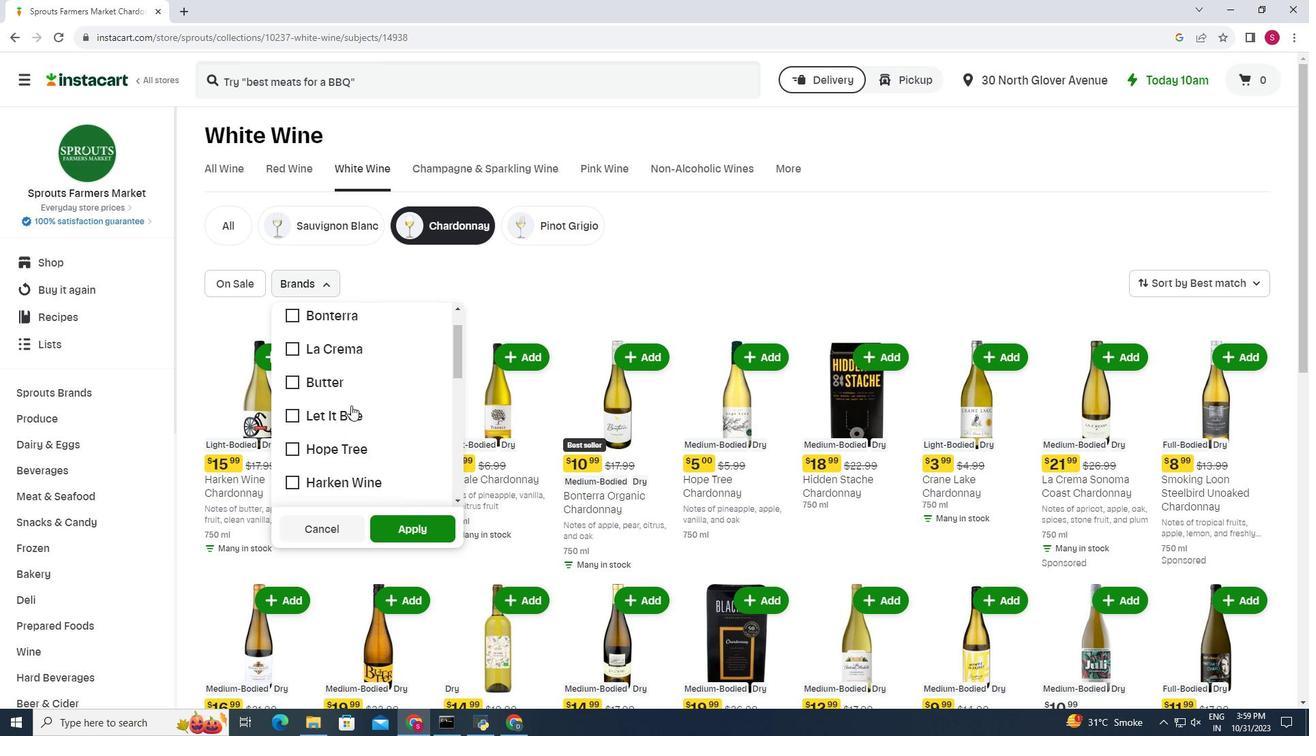 
Action: Mouse scrolled (351, 406) with delta (0, 0)
Screenshot: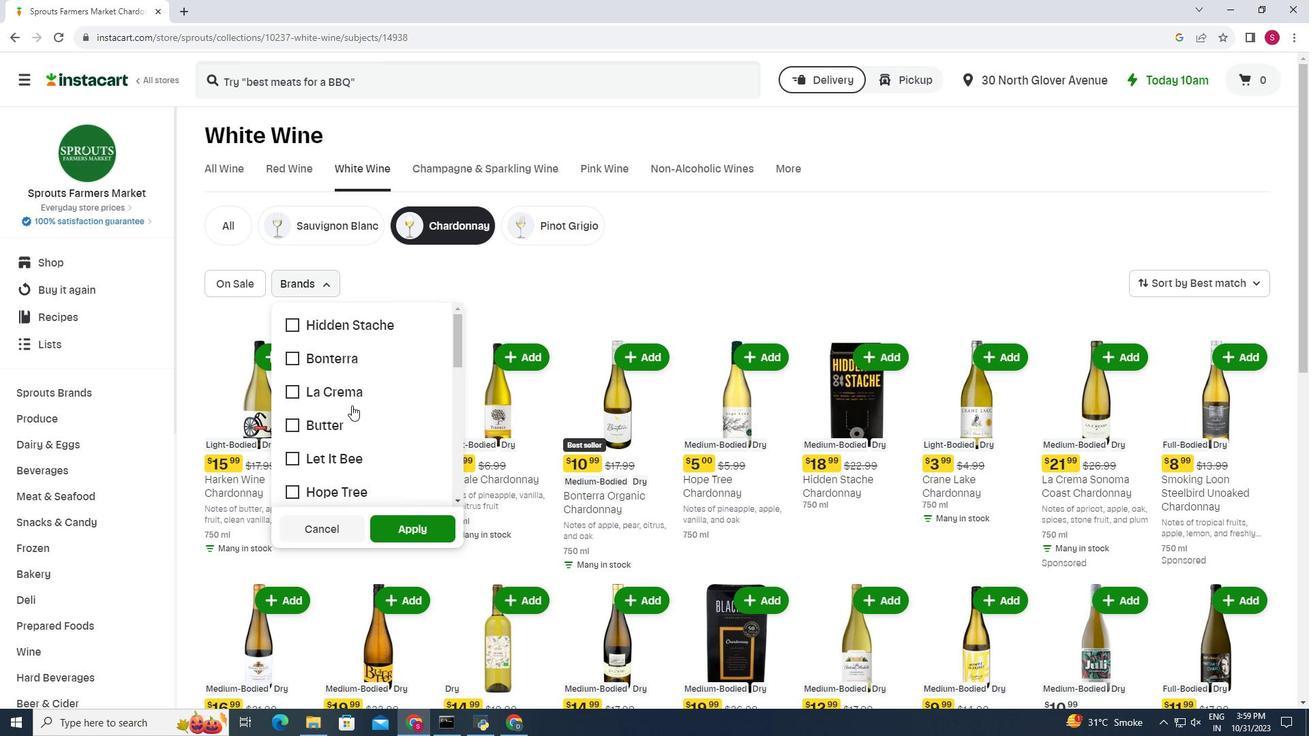 
Action: Mouse moved to (352, 405)
Screenshot: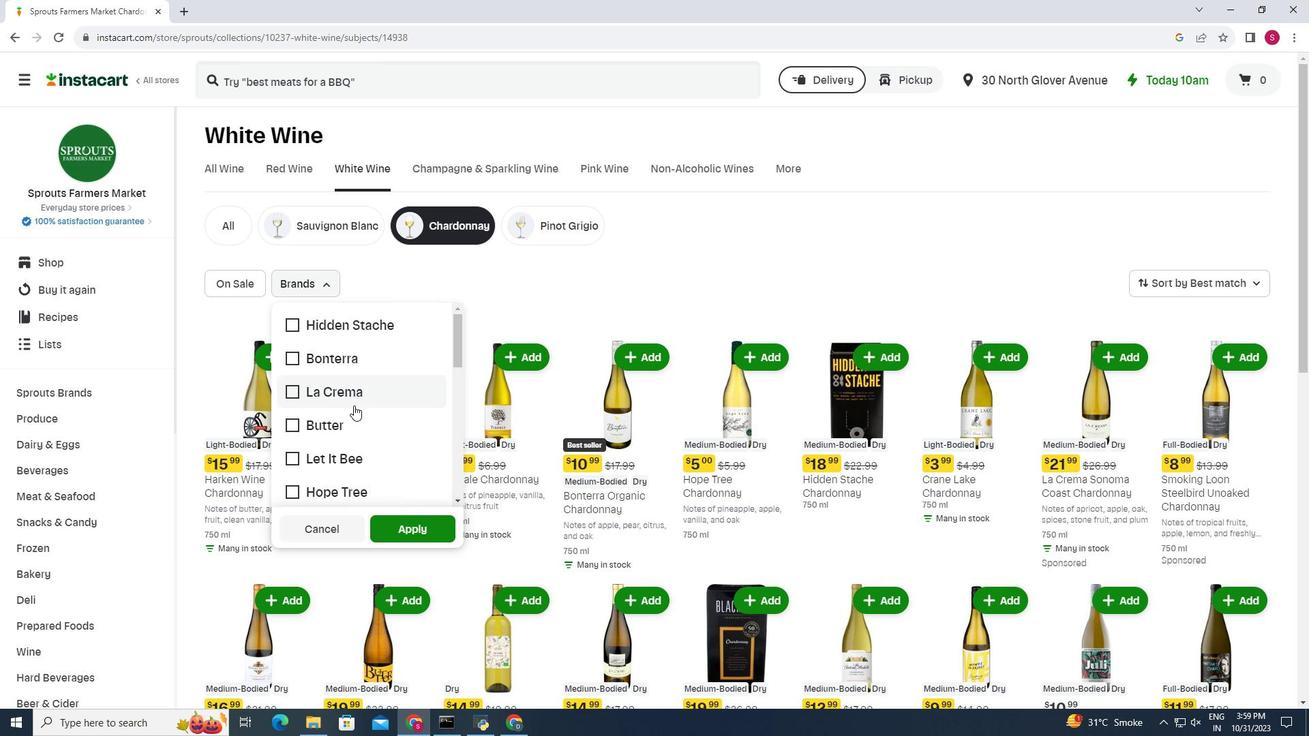 
Action: Mouse scrolled (352, 406) with delta (0, 0)
Screenshot: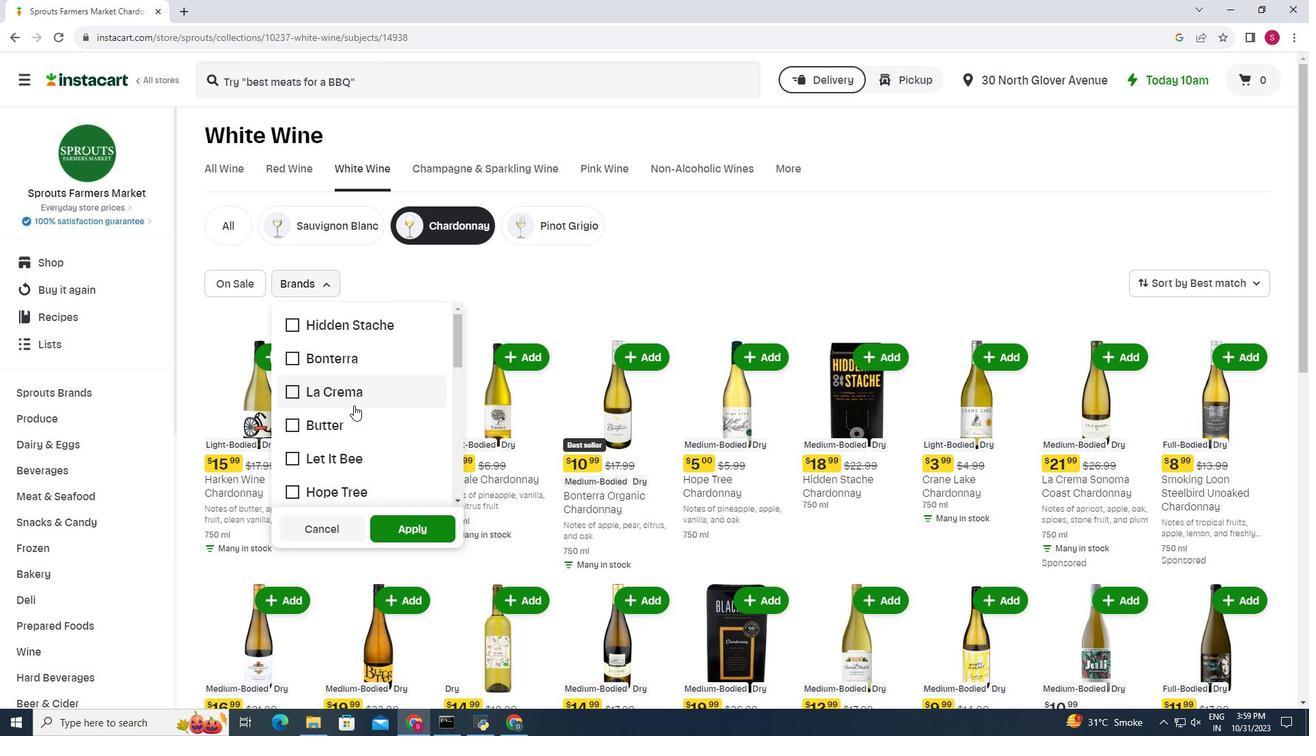 
Action: Mouse moved to (337, 394)
Screenshot: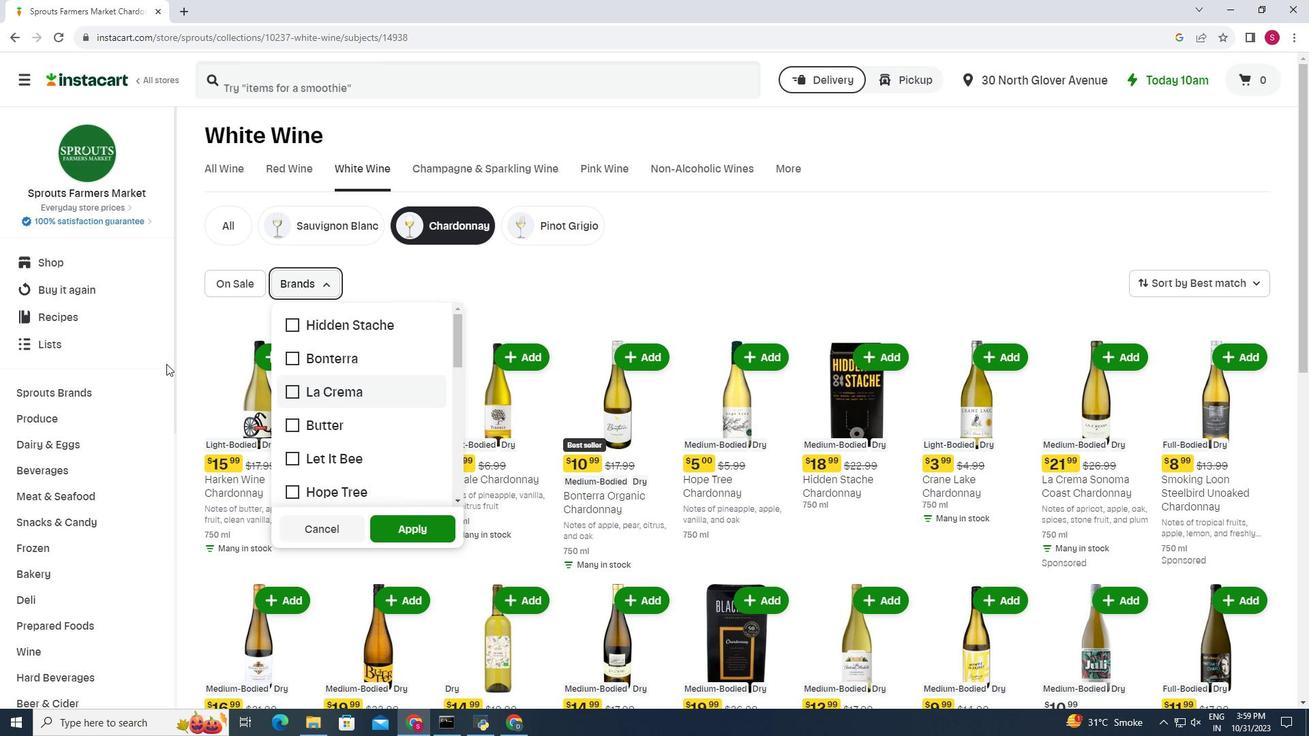 
